Task: For heading  Tahoma with underline.  font size for heading20,  'Change the font style of data to'Arial.  and font size to 12,  Change the alignment of both headline & data to Align left.  In the sheet  BudgetTool analysisbook
Action: Mouse moved to (16, 104)
Screenshot: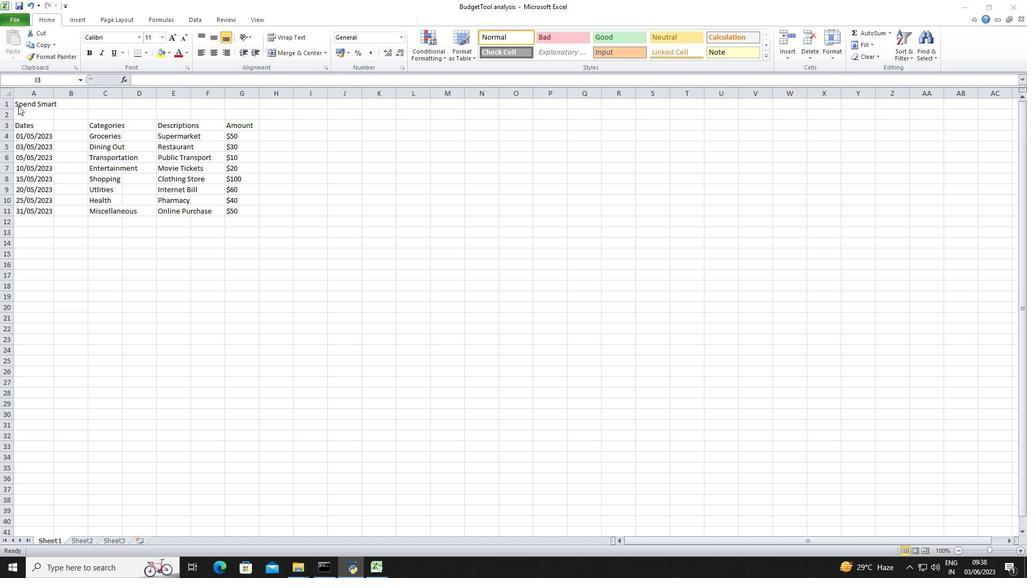 
Action: Mouse pressed left at (16, 104)
Screenshot: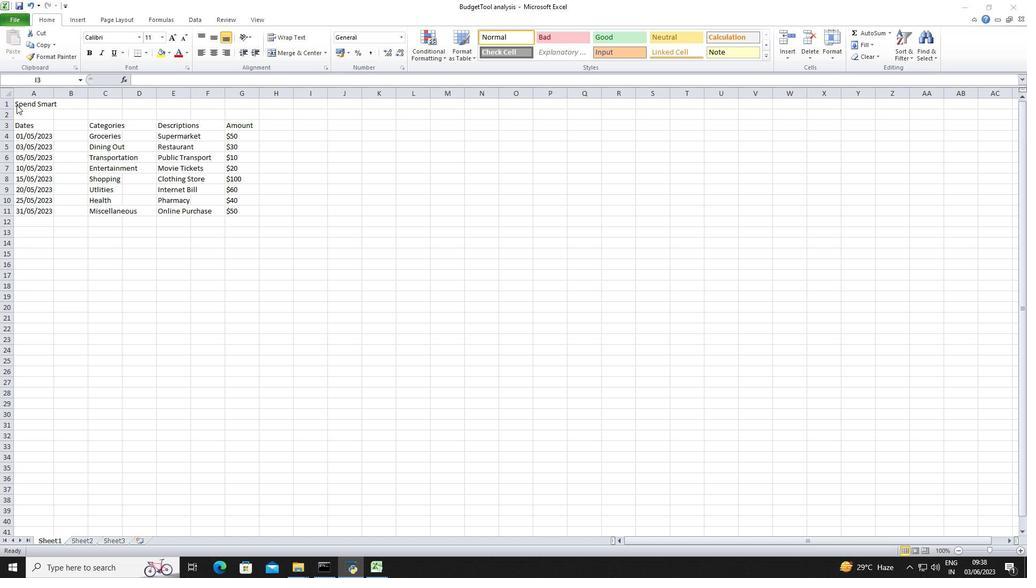 
Action: Mouse moved to (17, 107)
Screenshot: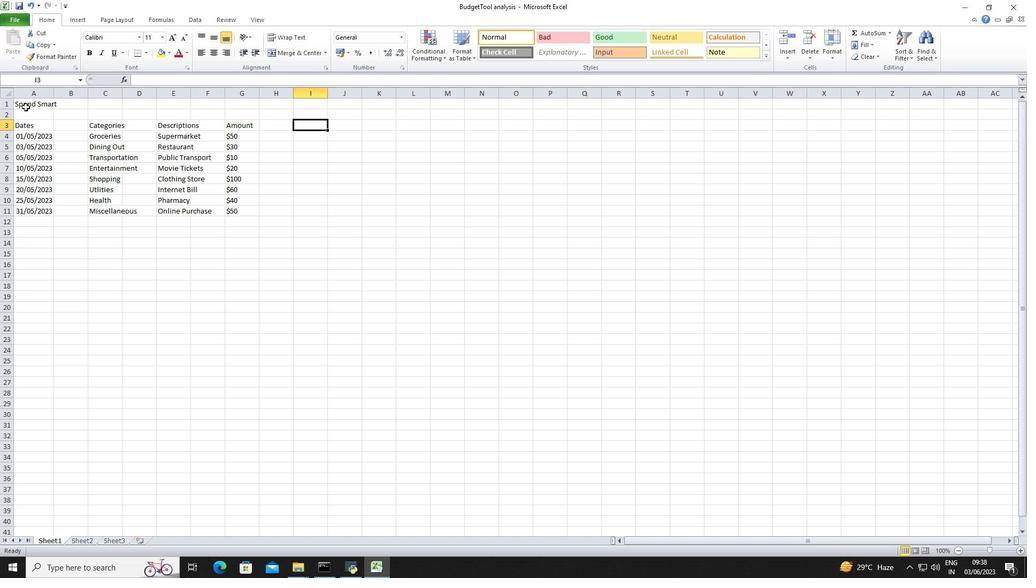 
Action: Mouse pressed left at (17, 107)
Screenshot: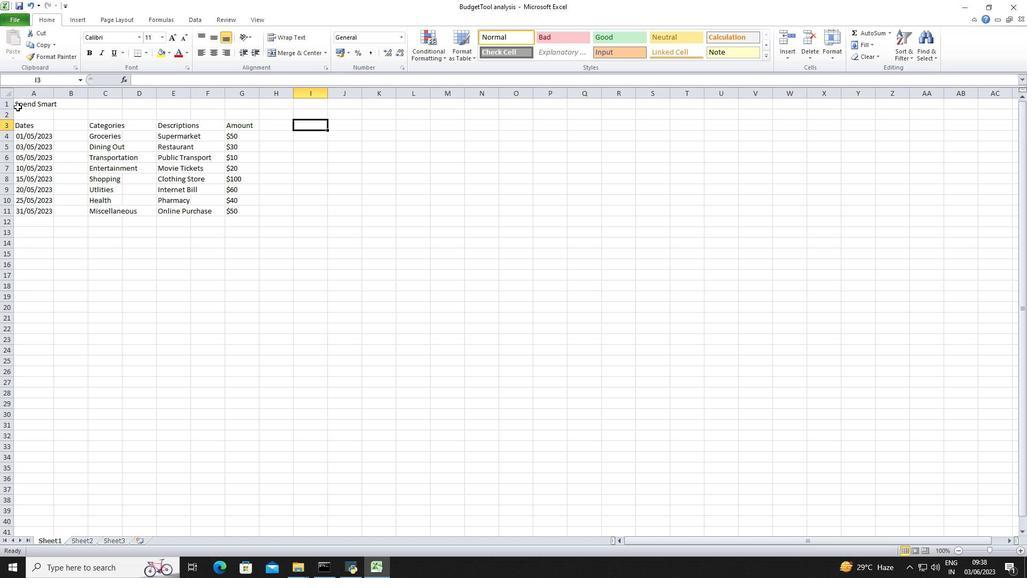 
Action: Mouse moved to (121, 35)
Screenshot: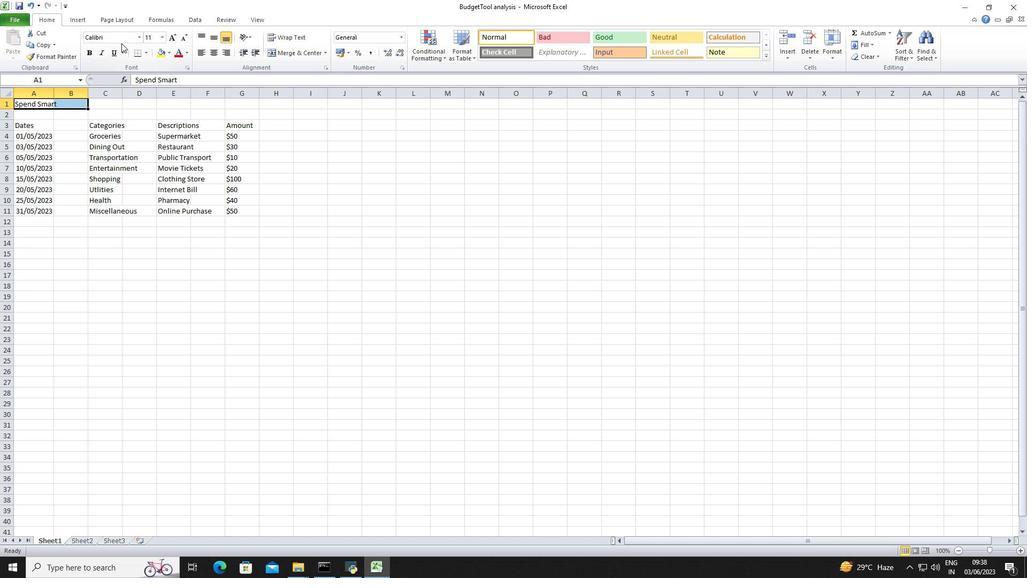 
Action: Mouse pressed left at (121, 35)
Screenshot: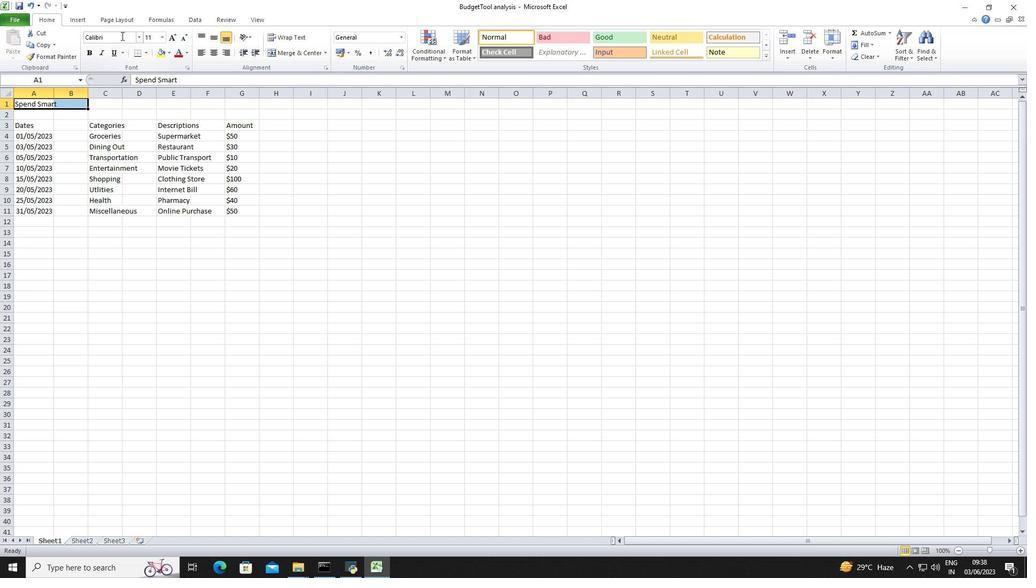 
Action: Key pressed <Key.shift><Key.shift><Key.shift>Tahoma<Key.enter>
Screenshot: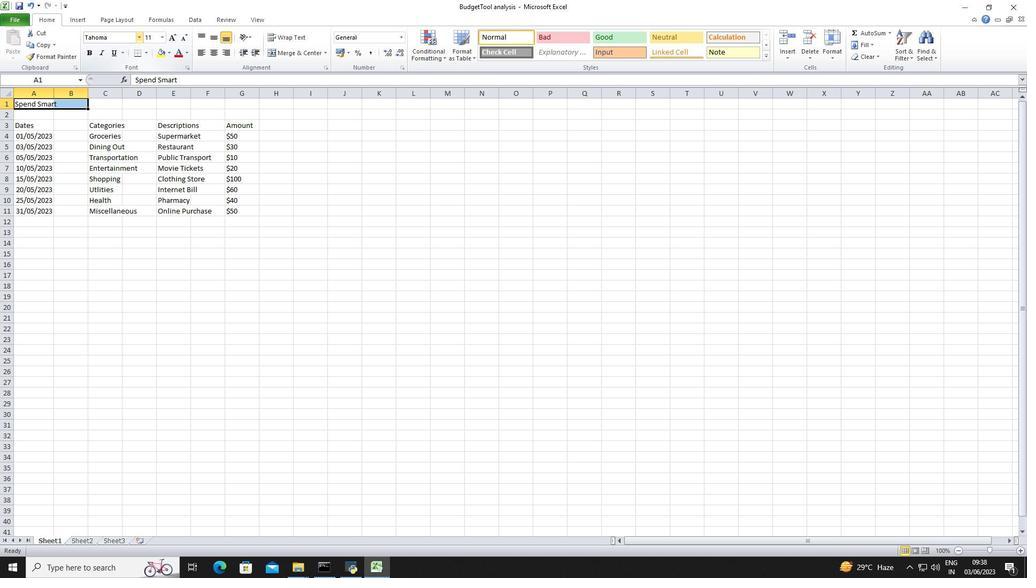 
Action: Mouse moved to (110, 47)
Screenshot: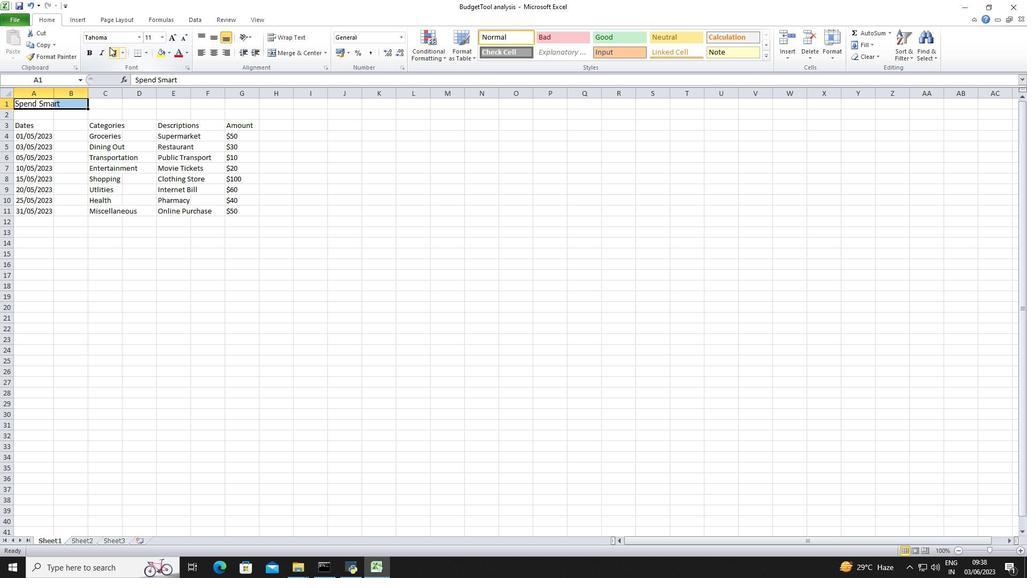 
Action: Mouse pressed left at (110, 47)
Screenshot: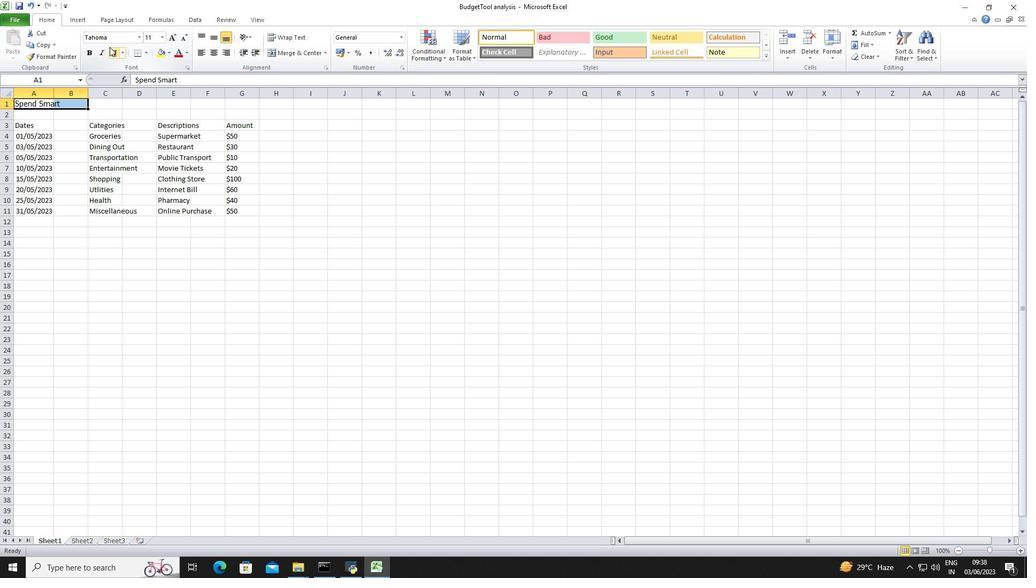 
Action: Mouse moved to (160, 39)
Screenshot: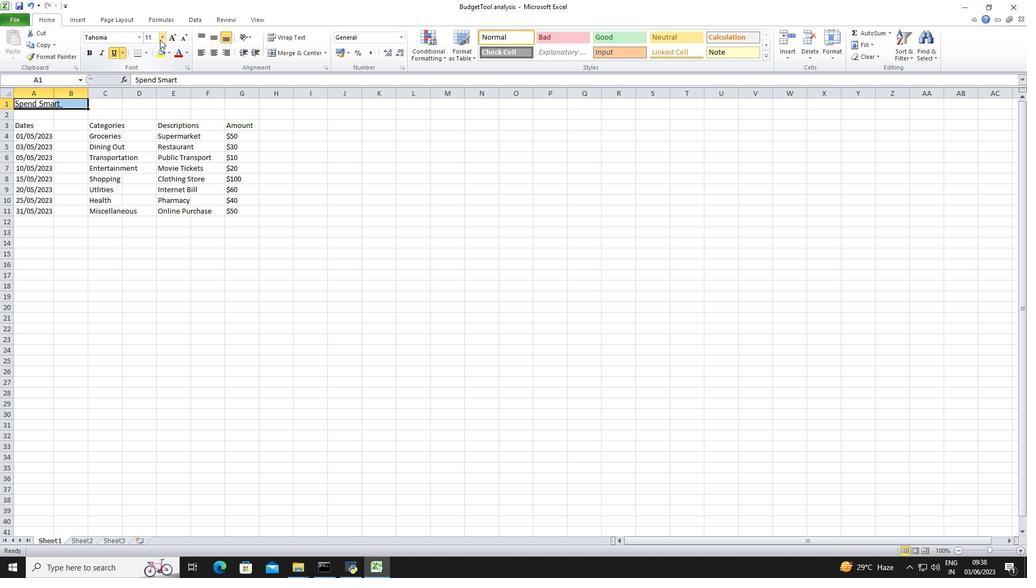 
Action: Mouse pressed left at (160, 39)
Screenshot: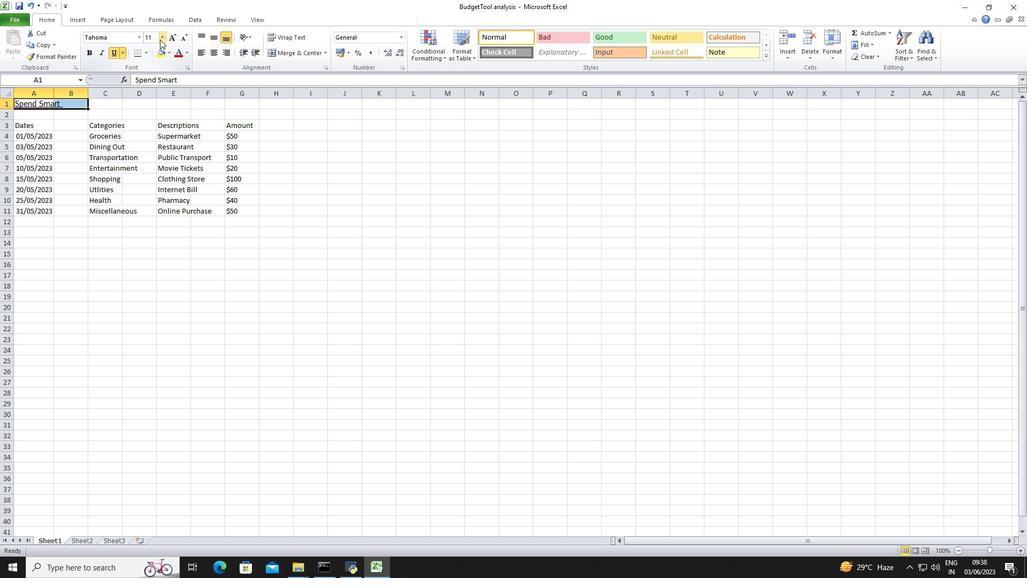 
Action: Mouse moved to (154, 120)
Screenshot: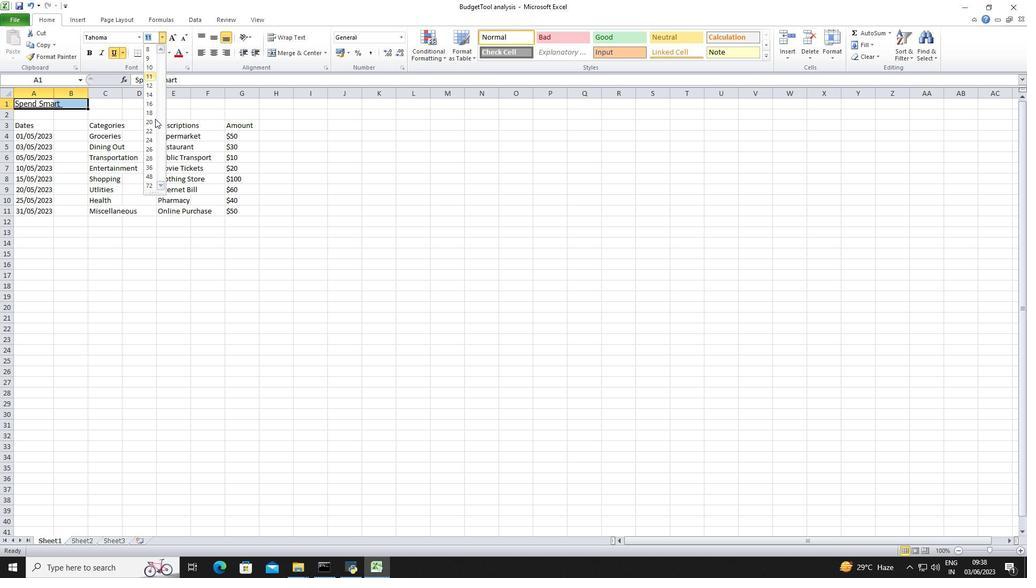 
Action: Mouse pressed left at (154, 120)
Screenshot: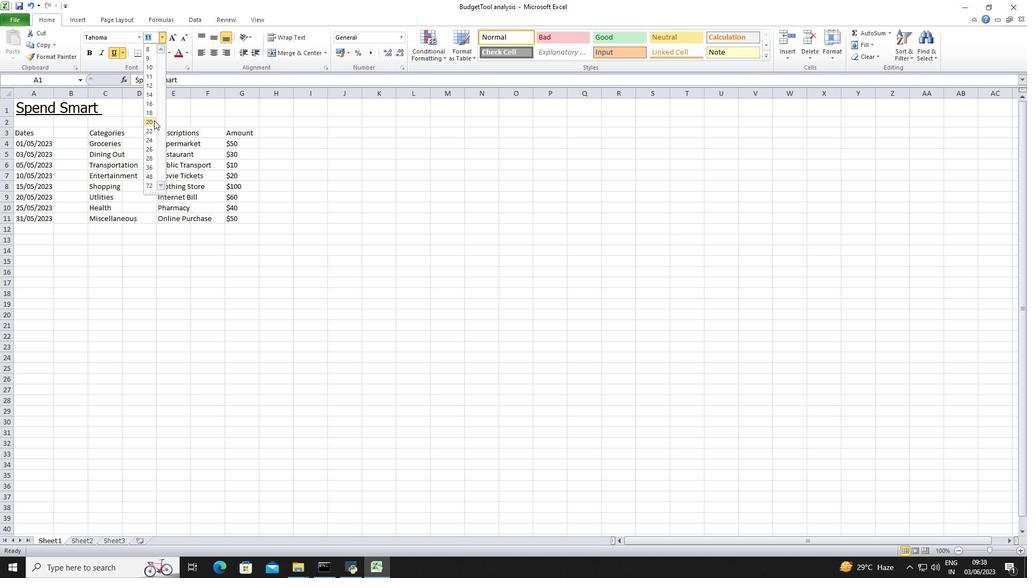 
Action: Mouse moved to (36, 134)
Screenshot: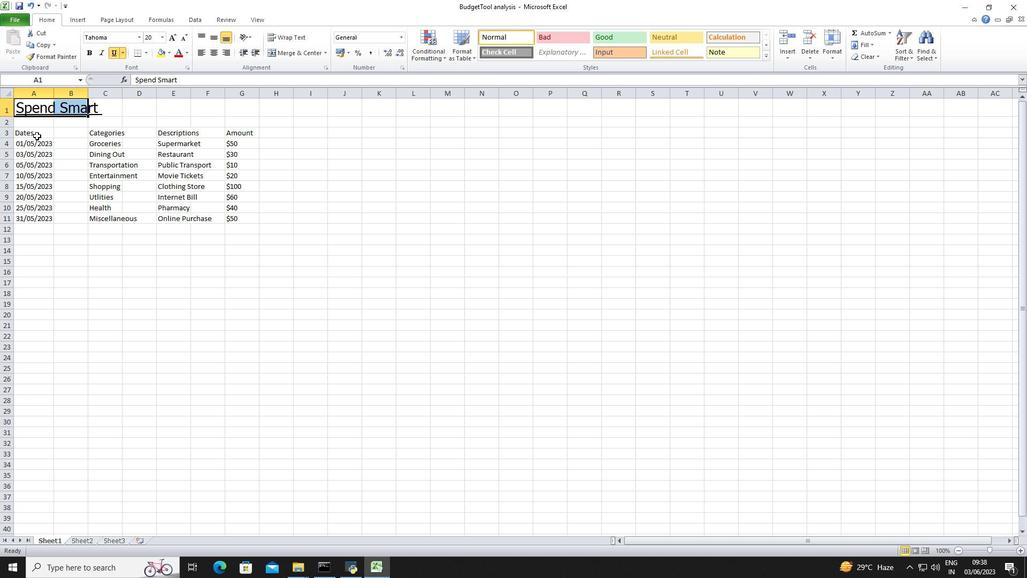 
Action: Mouse pressed left at (36, 134)
Screenshot: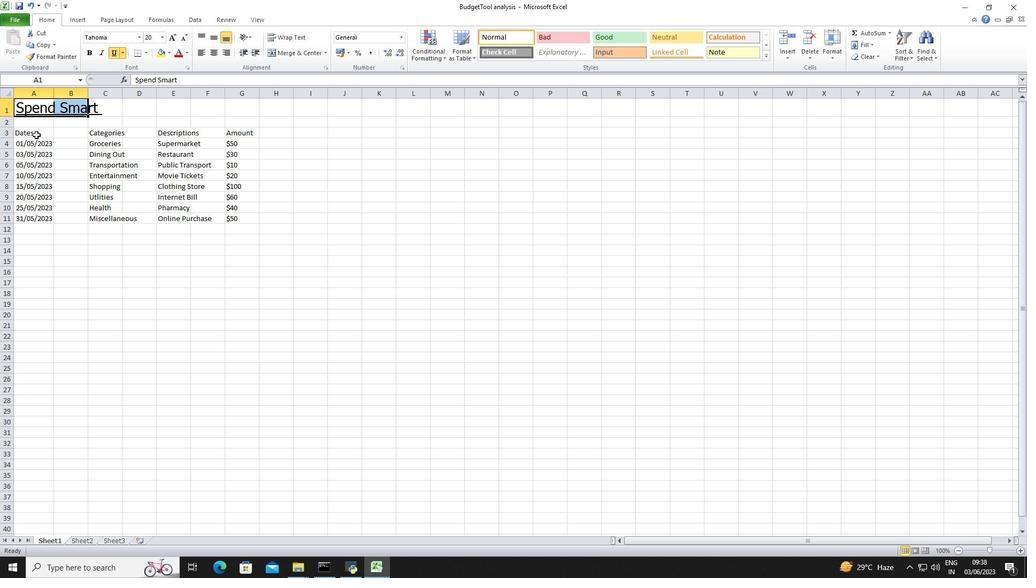 
Action: Mouse moved to (114, 38)
Screenshot: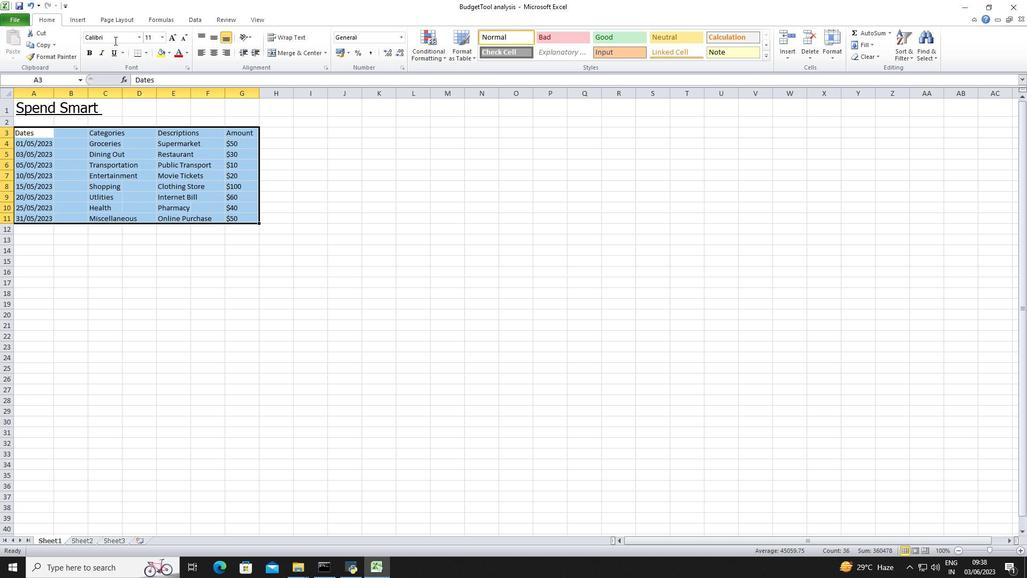 
Action: Mouse pressed left at (114, 38)
Screenshot: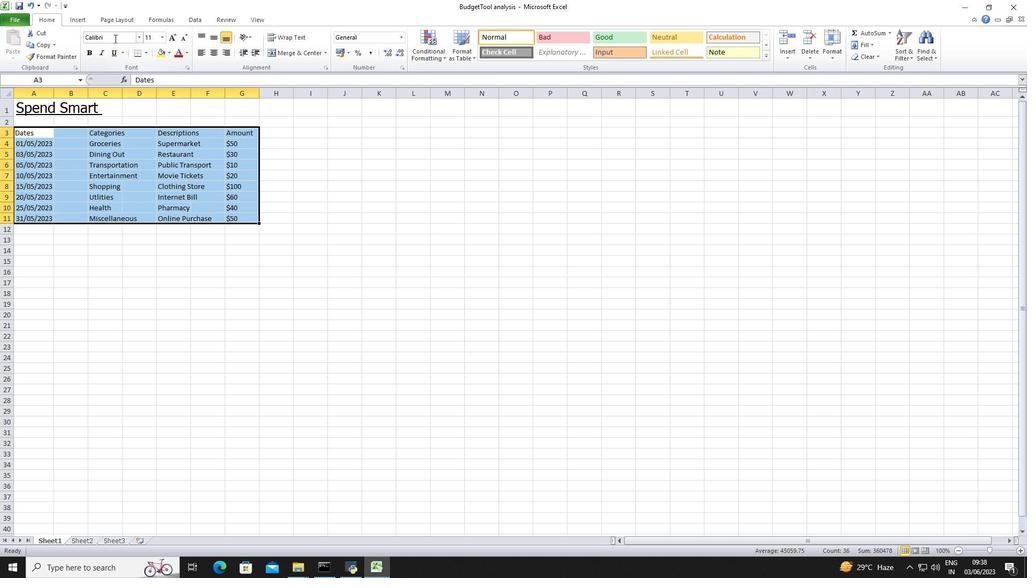 
Action: Key pressed <Key.shift>Arial<Key.enter>
Screenshot: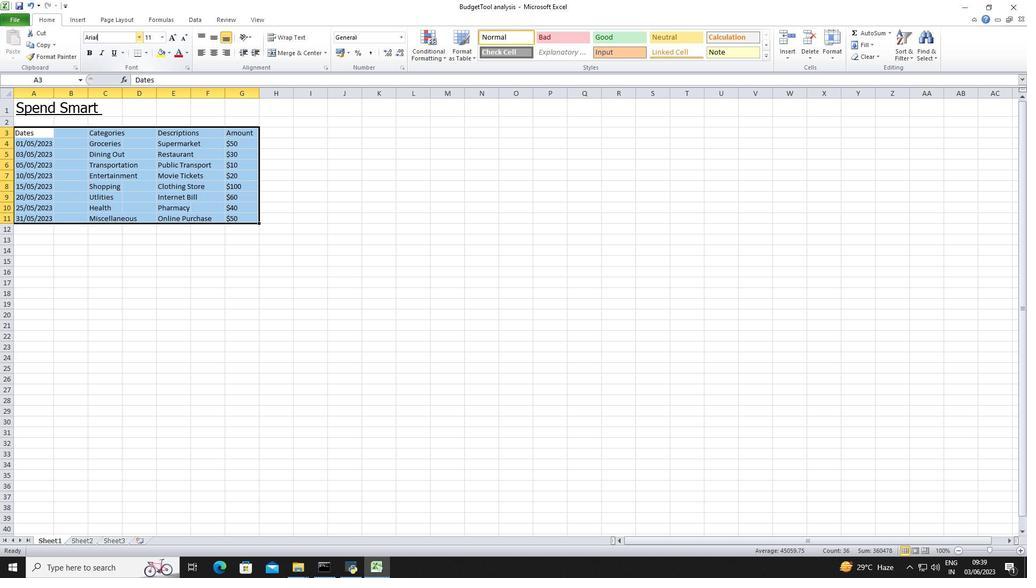 
Action: Mouse moved to (164, 34)
Screenshot: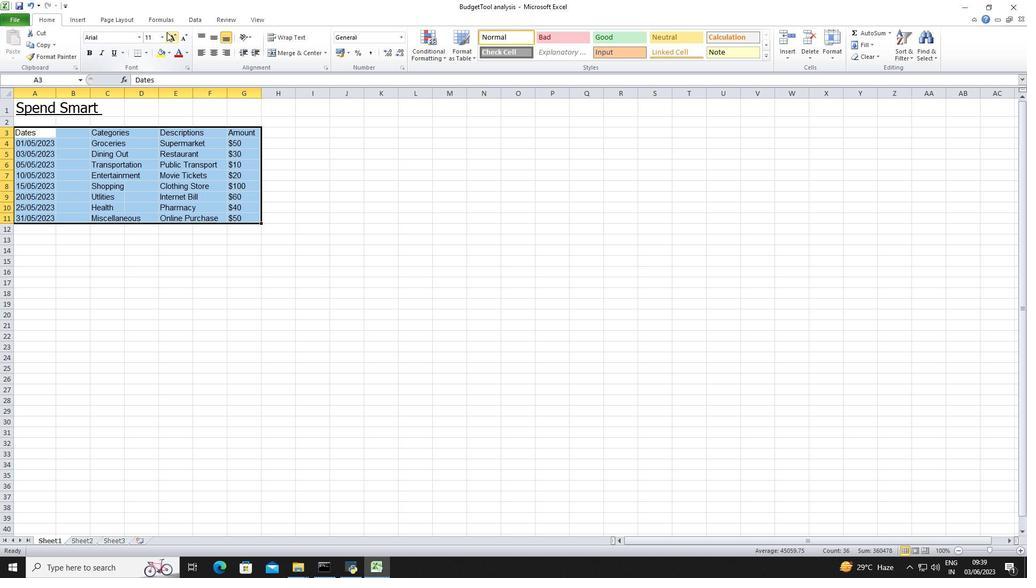 
Action: Mouse pressed left at (164, 34)
Screenshot: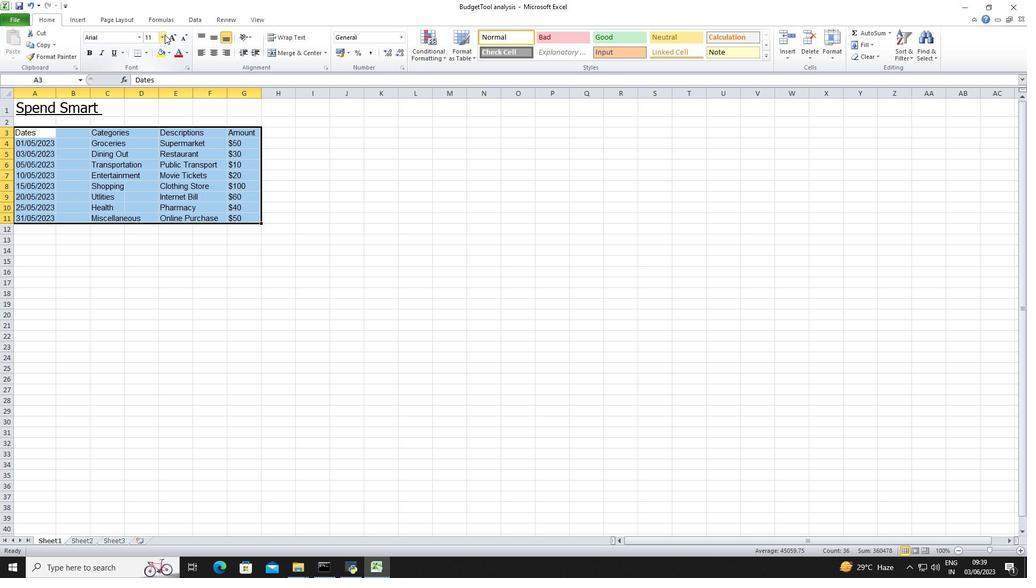 
Action: Mouse moved to (150, 82)
Screenshot: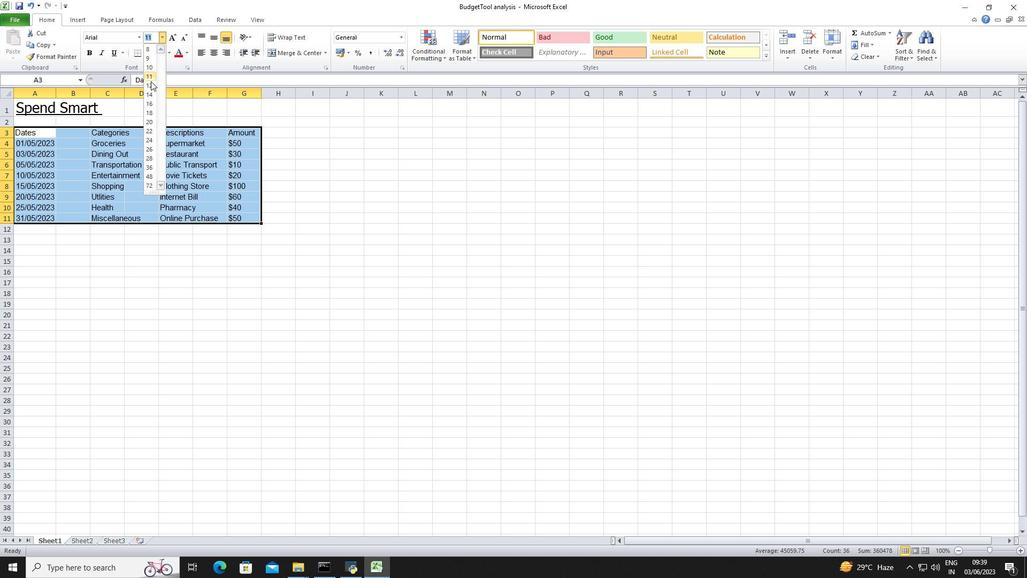 
Action: Mouse pressed left at (150, 82)
Screenshot: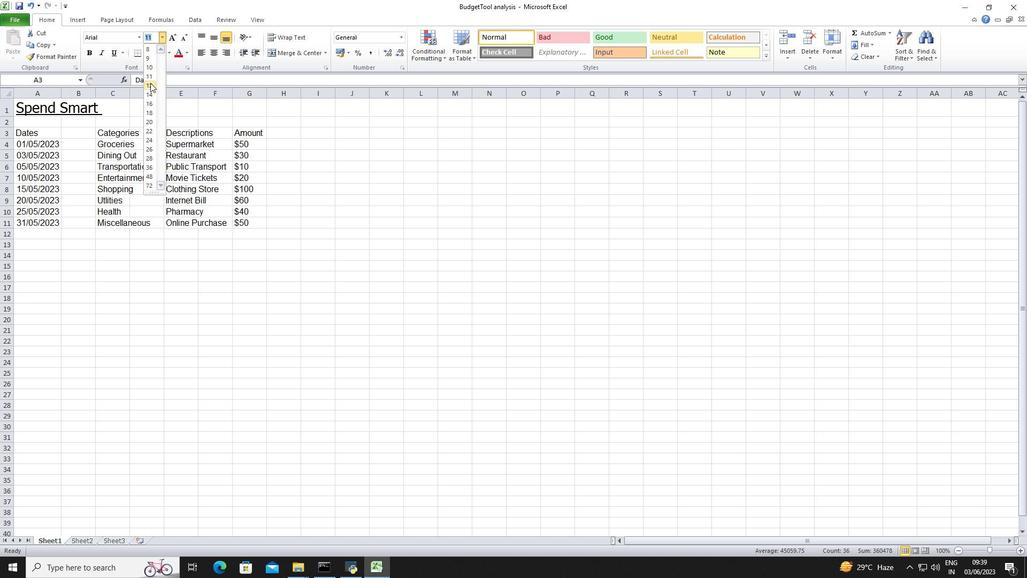 
Action: Mouse moved to (203, 53)
Screenshot: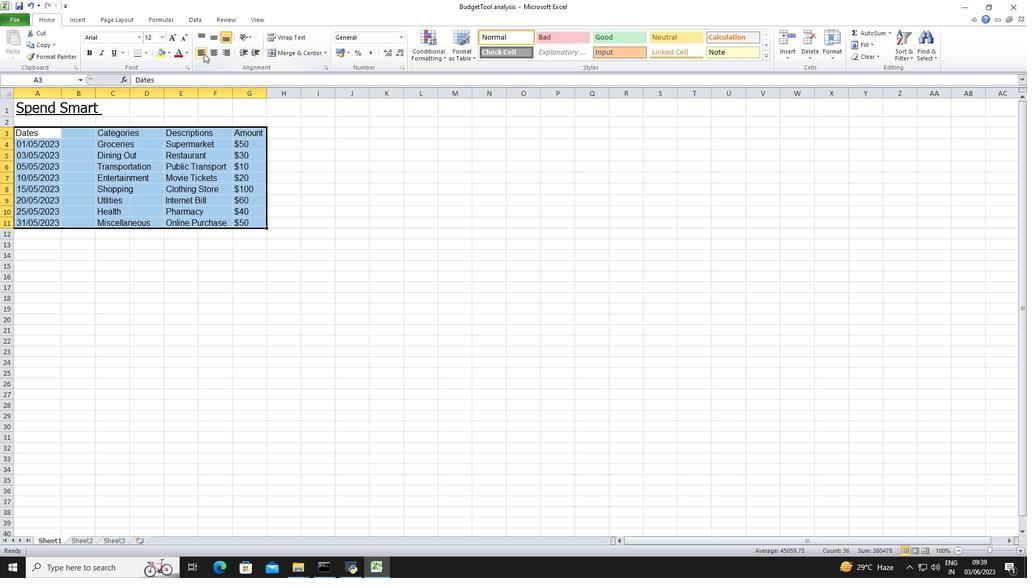 
Action: Mouse pressed left at (203, 53)
Screenshot: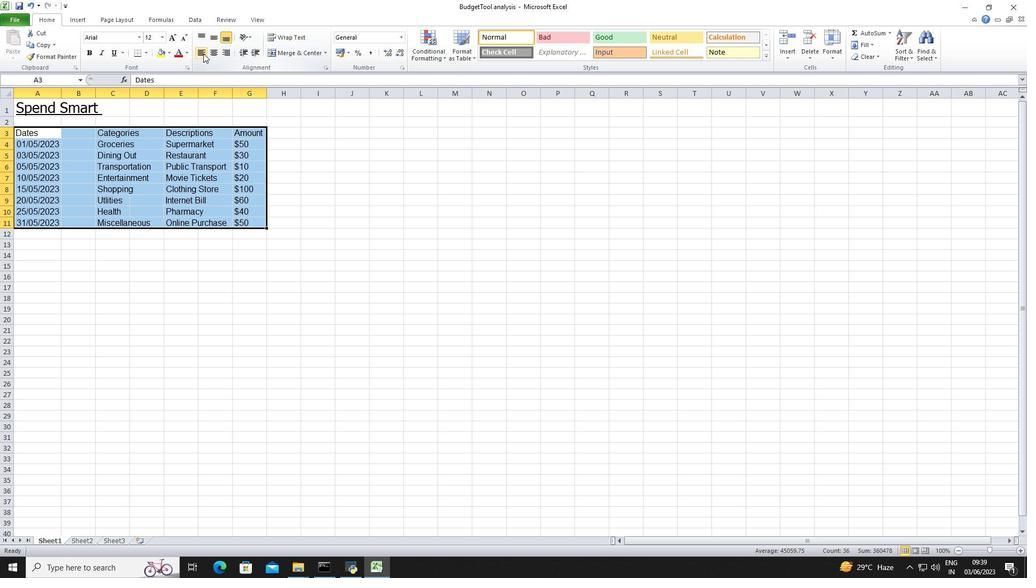 
Action: Mouse moved to (31, 107)
Screenshot: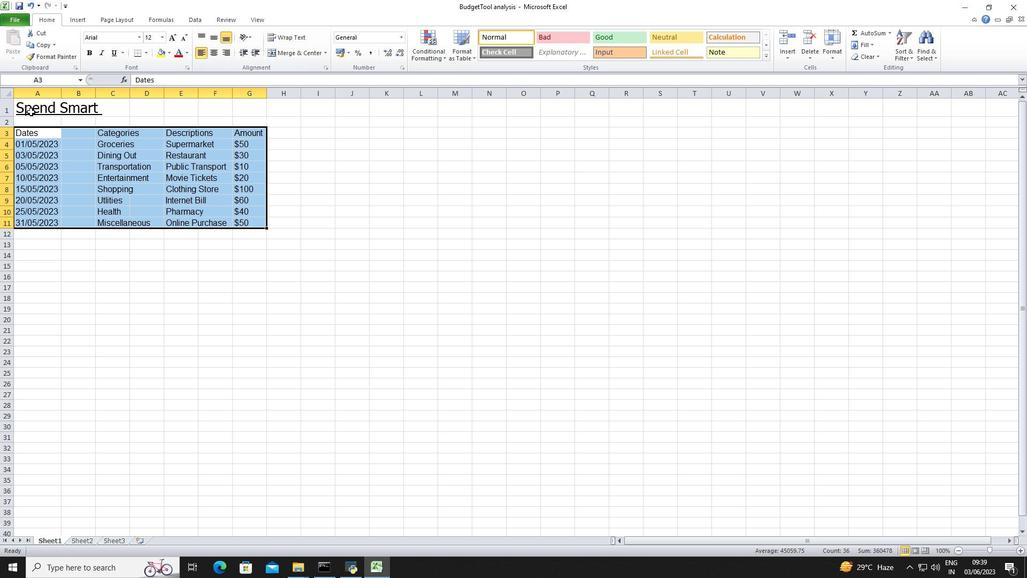 
Action: Mouse pressed left at (31, 107)
Screenshot: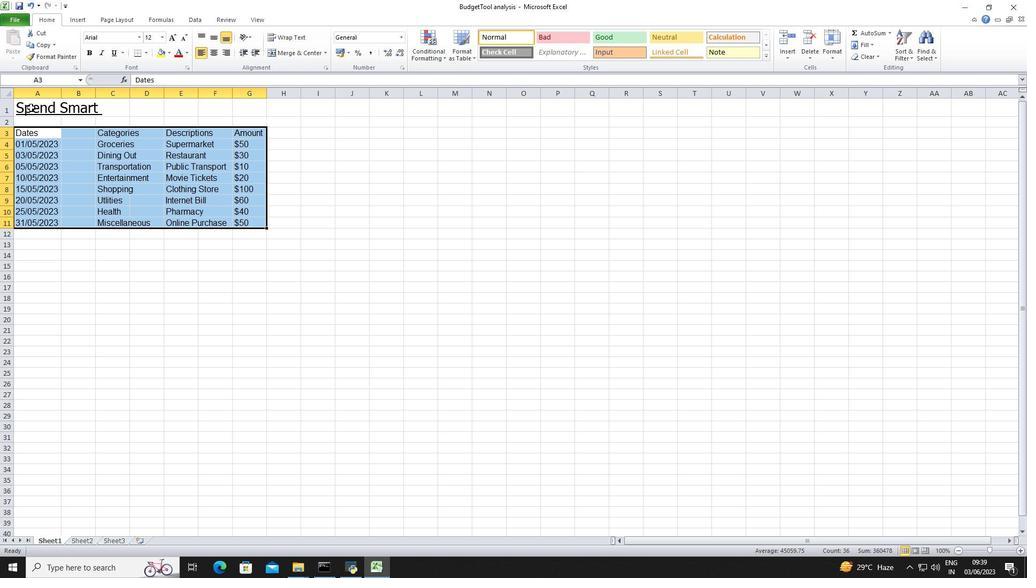 
Action: Mouse moved to (200, 55)
Screenshot: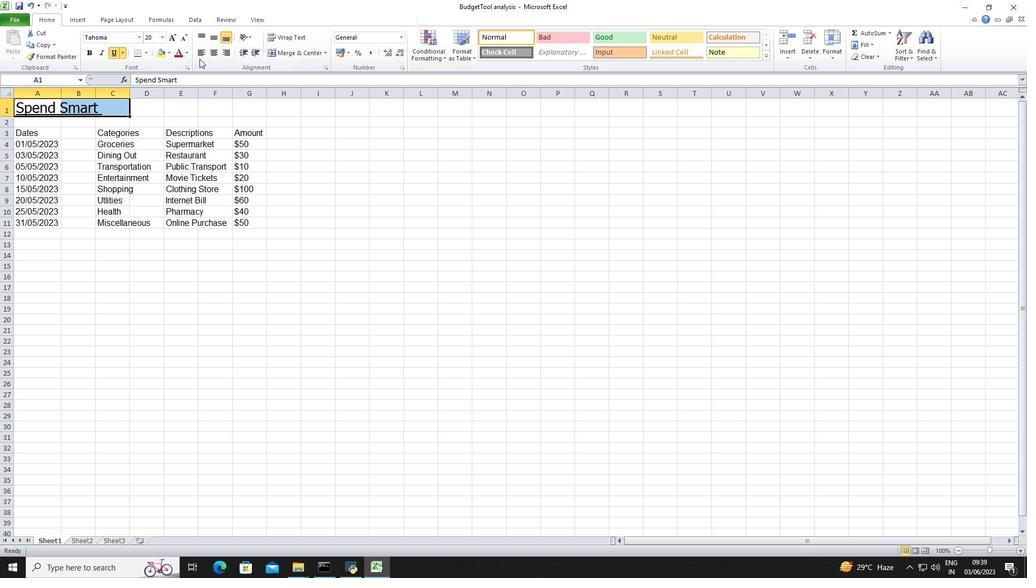 
Action: Mouse pressed left at (200, 55)
Screenshot: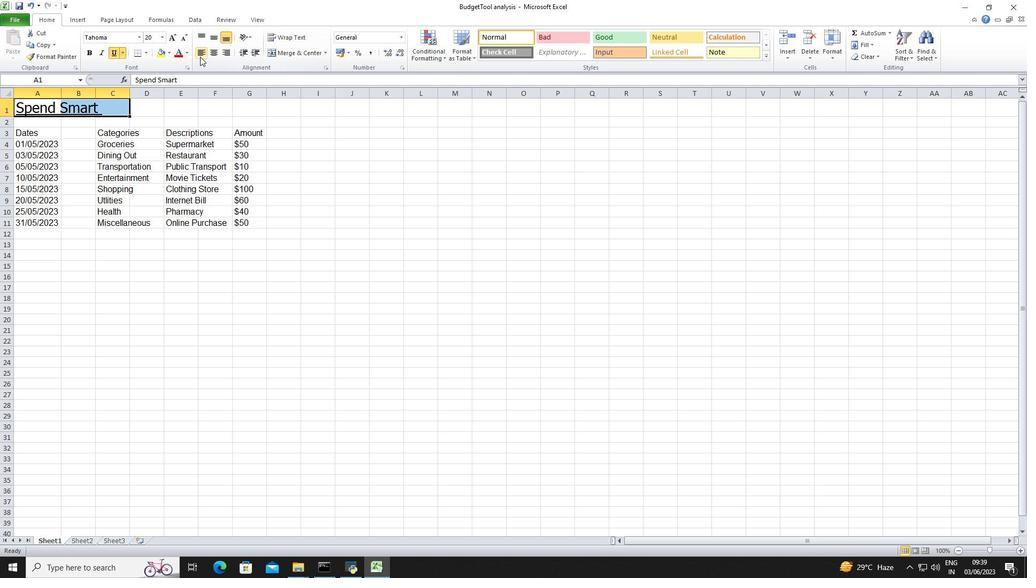 
Action: Mouse moved to (308, 230)
Screenshot: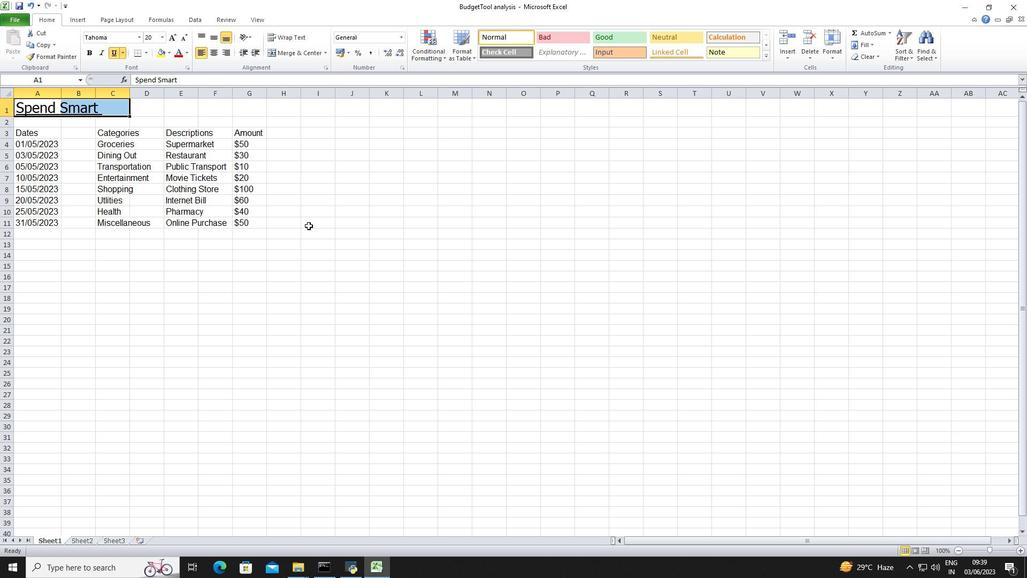 
Action: Mouse pressed left at (308, 230)
Screenshot: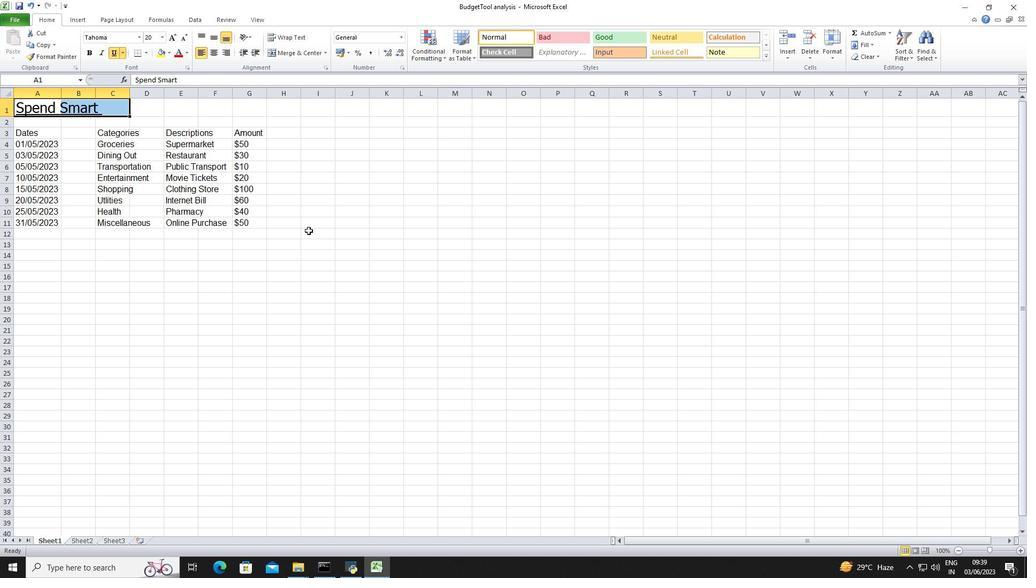 
